 Task: Open the 'Team Project Deadline' task in Outlook and review the details.
Action: Mouse moved to (11, 160)
Screenshot: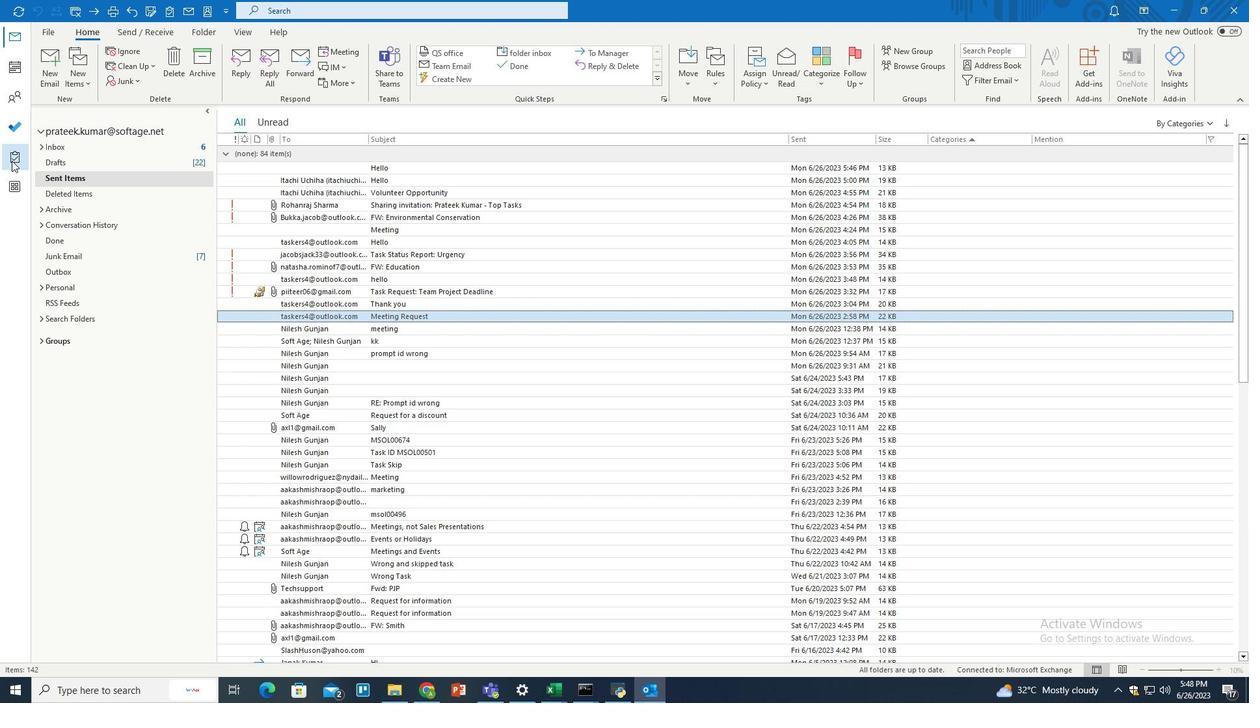 
Action: Mouse pressed left at (11, 160)
Screenshot: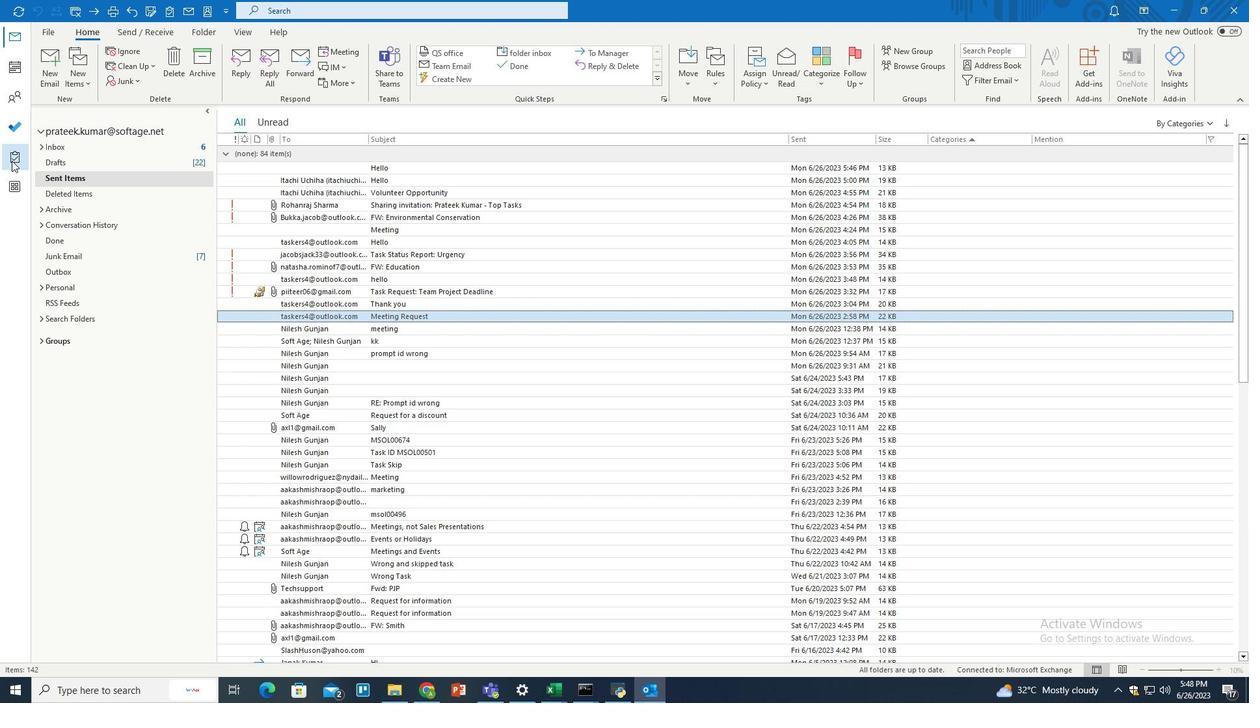 
Action: Mouse moved to (68, 182)
Screenshot: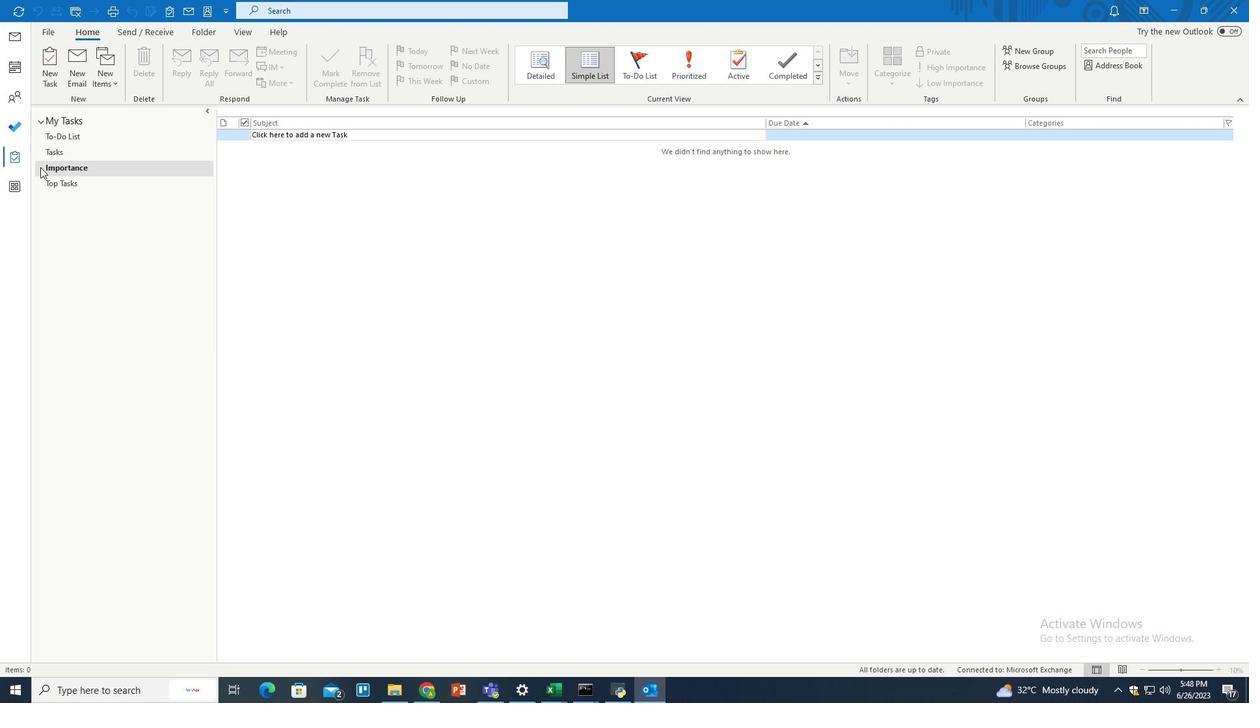 
Action: Mouse pressed left at (68, 182)
Screenshot: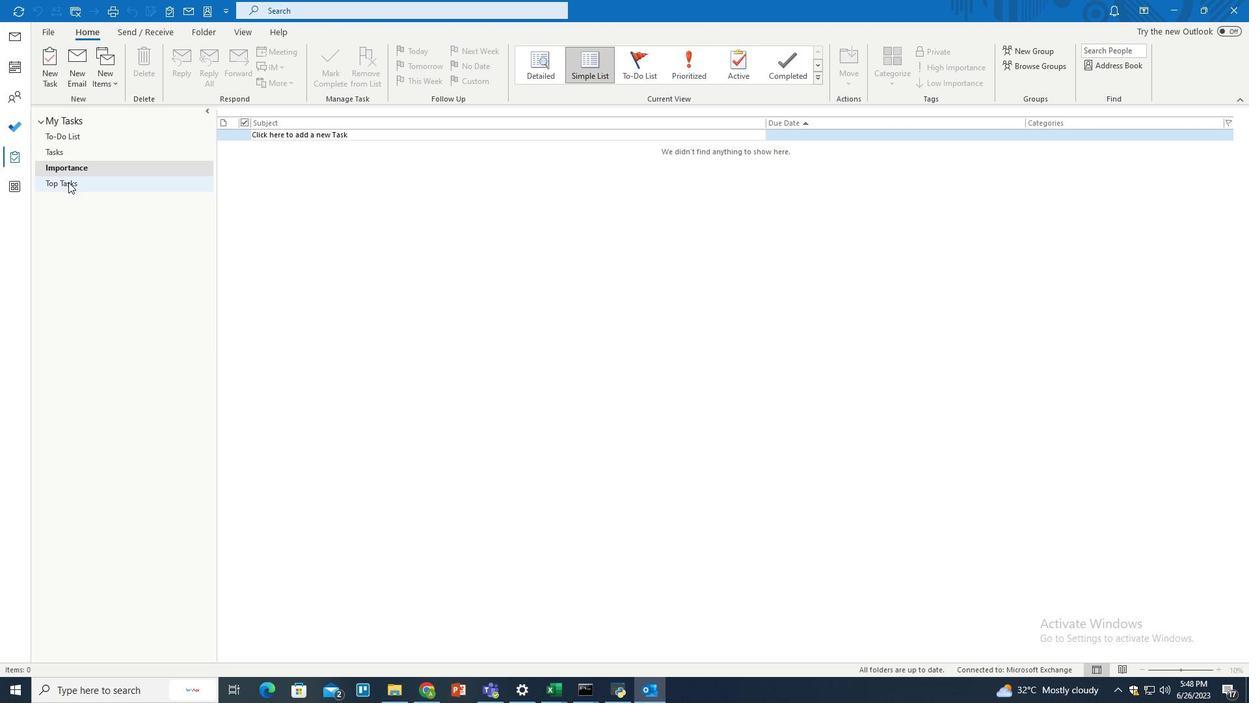 
Action: Mouse moved to (312, 149)
Screenshot: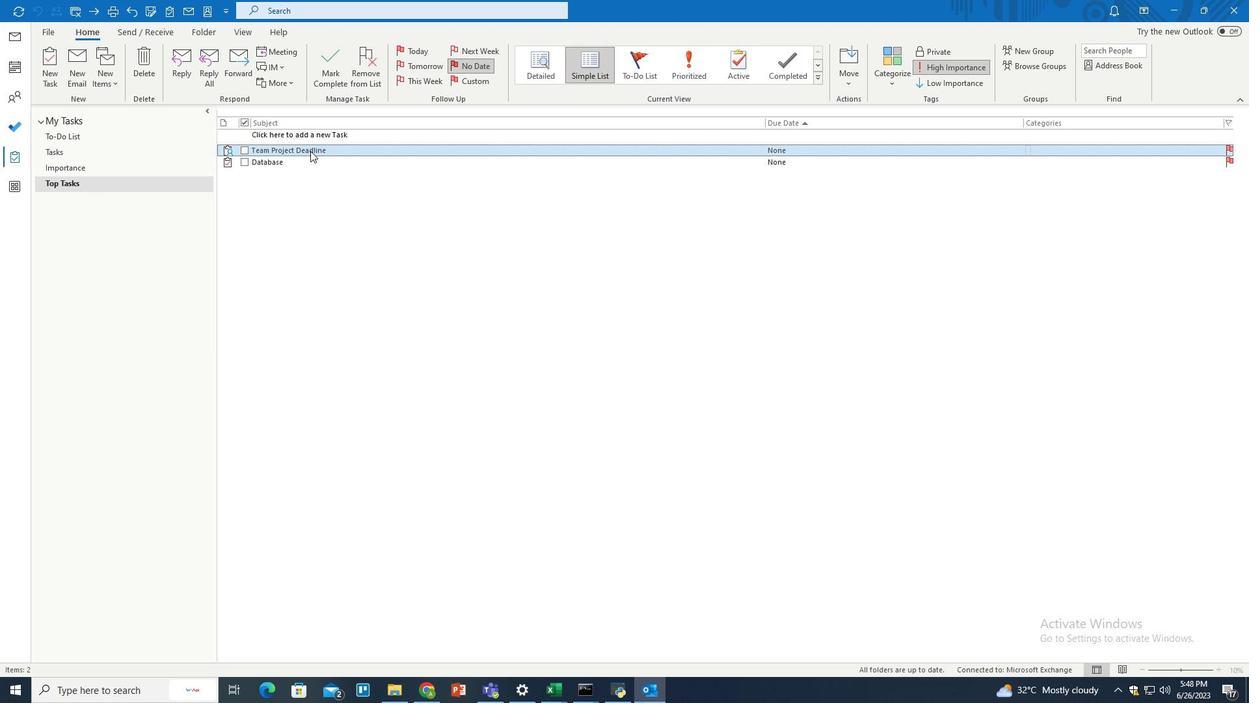 
Action: Mouse pressed left at (312, 149)
Screenshot: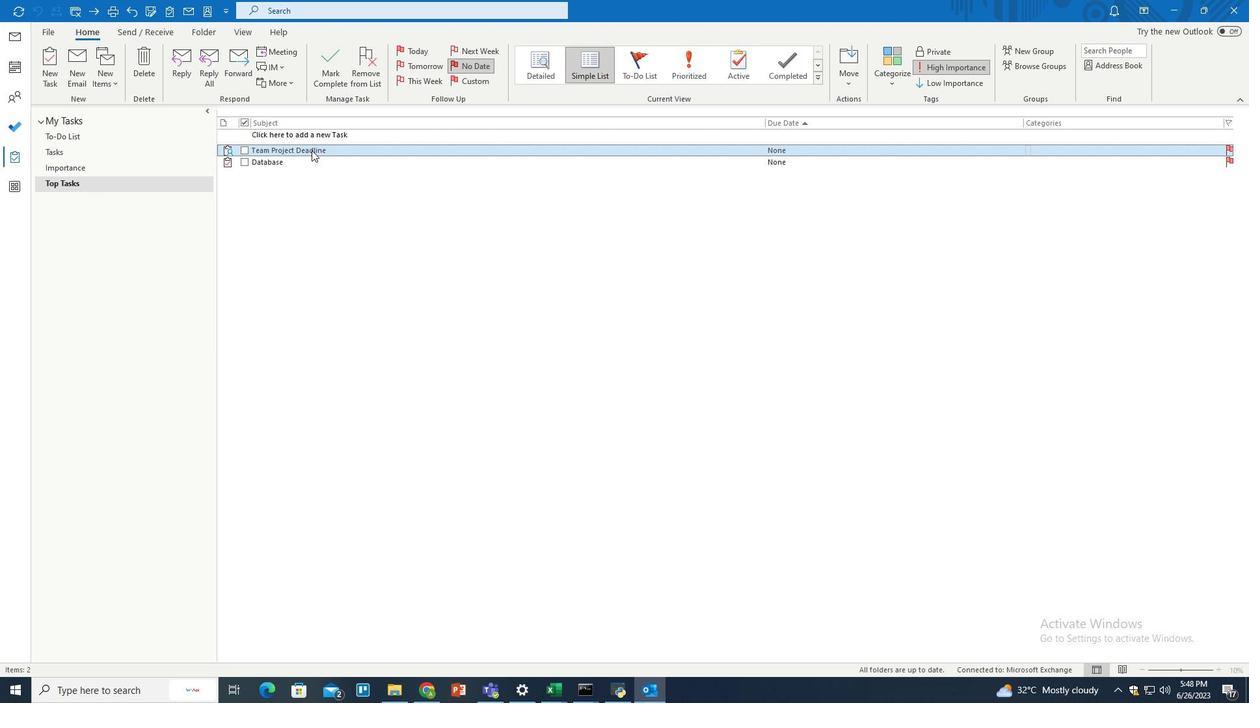 
Action: Mouse pressed left at (312, 149)
Screenshot: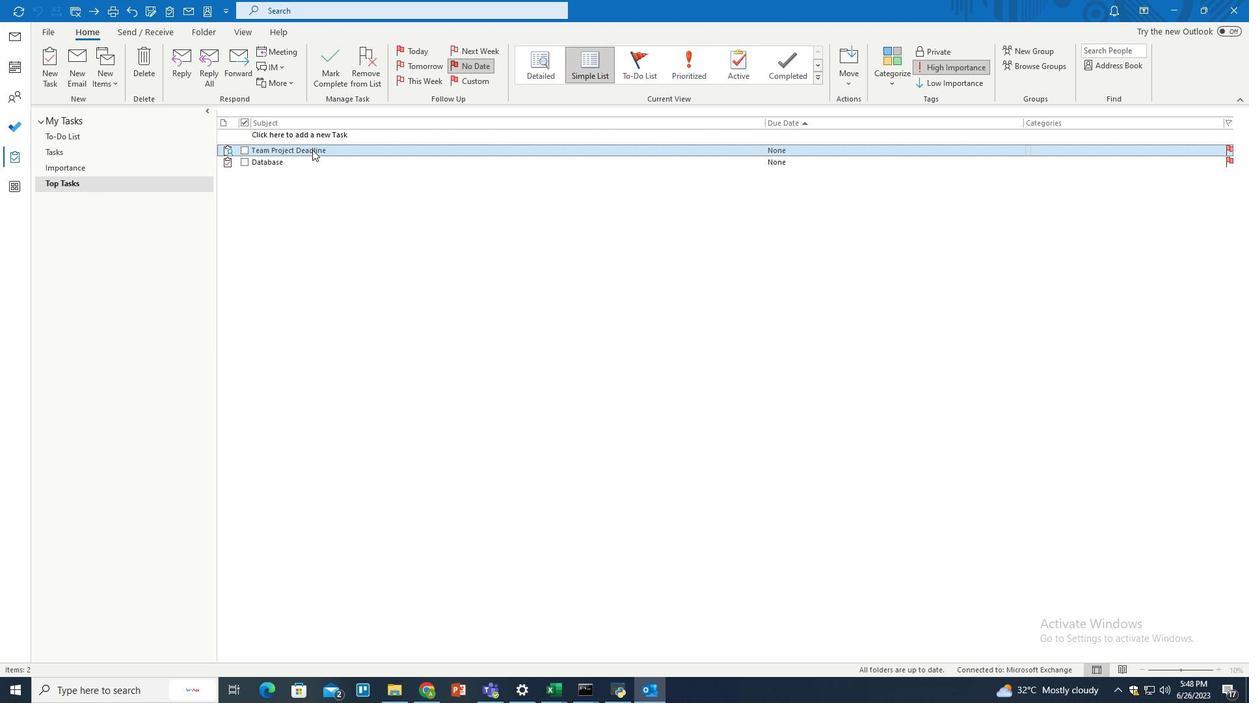 
Action: Mouse moved to (390, 87)
Screenshot: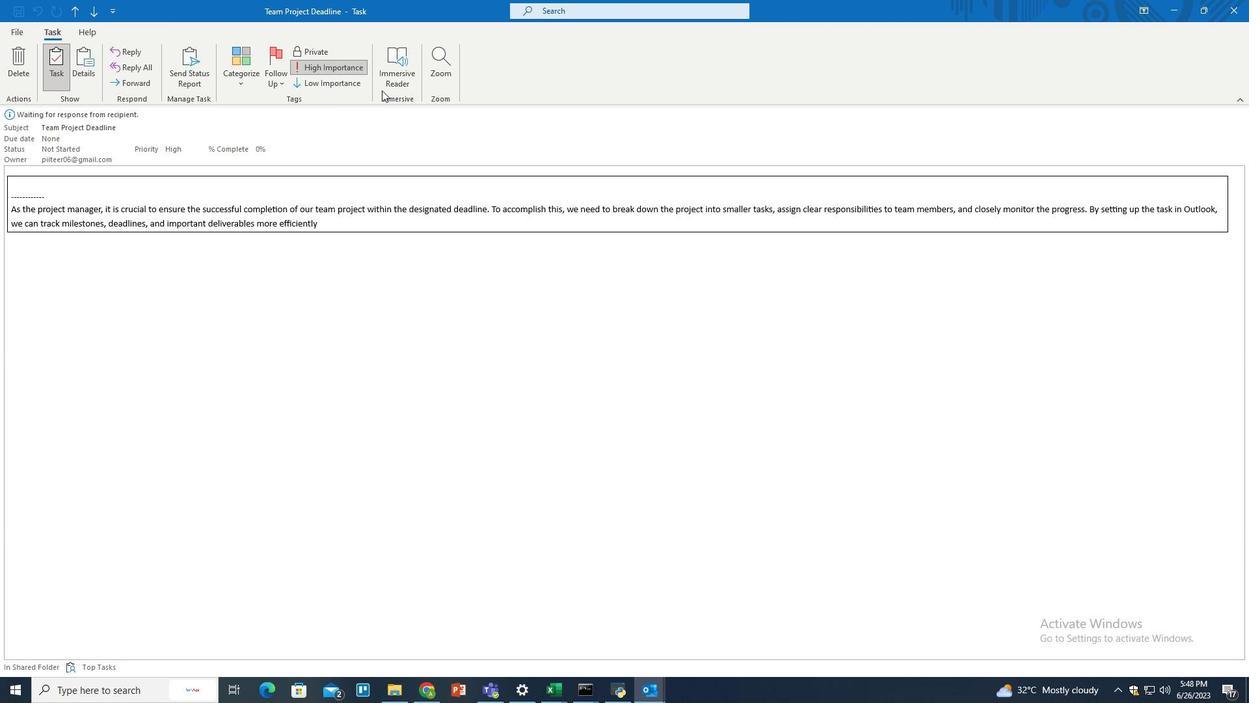 
Action: Mouse pressed left at (390, 87)
Screenshot: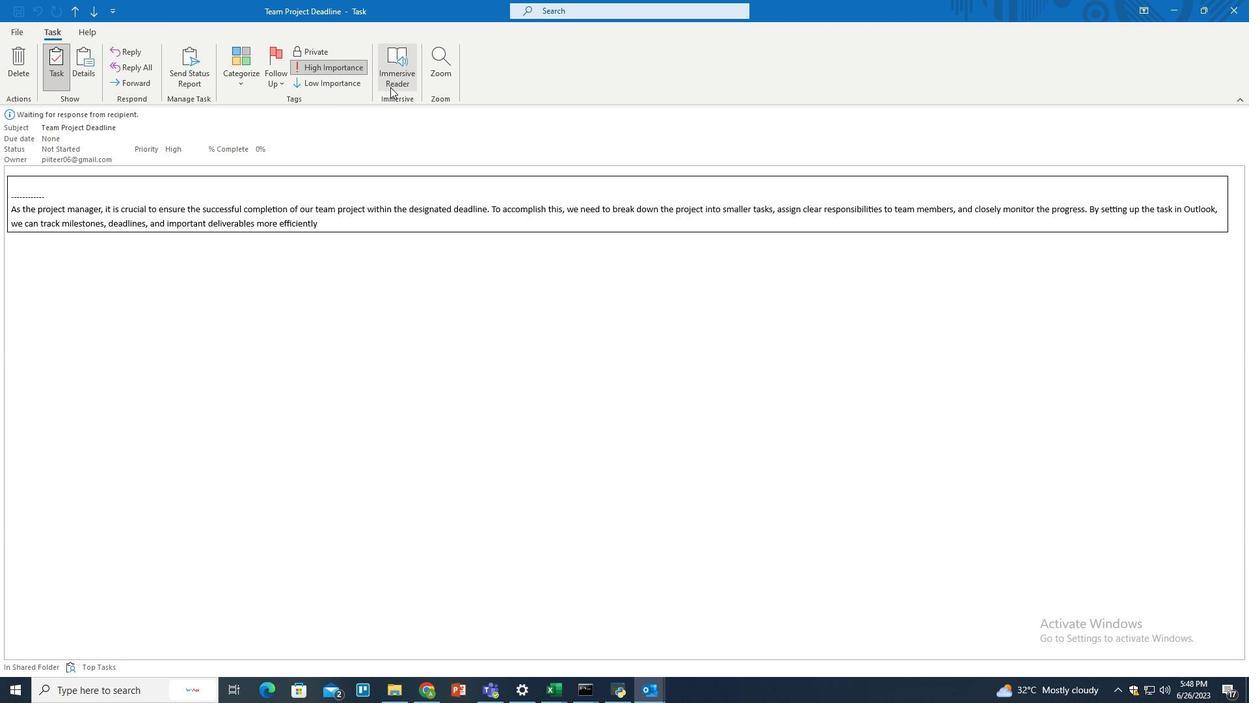 
Action: Mouse moved to (115, 82)
Screenshot: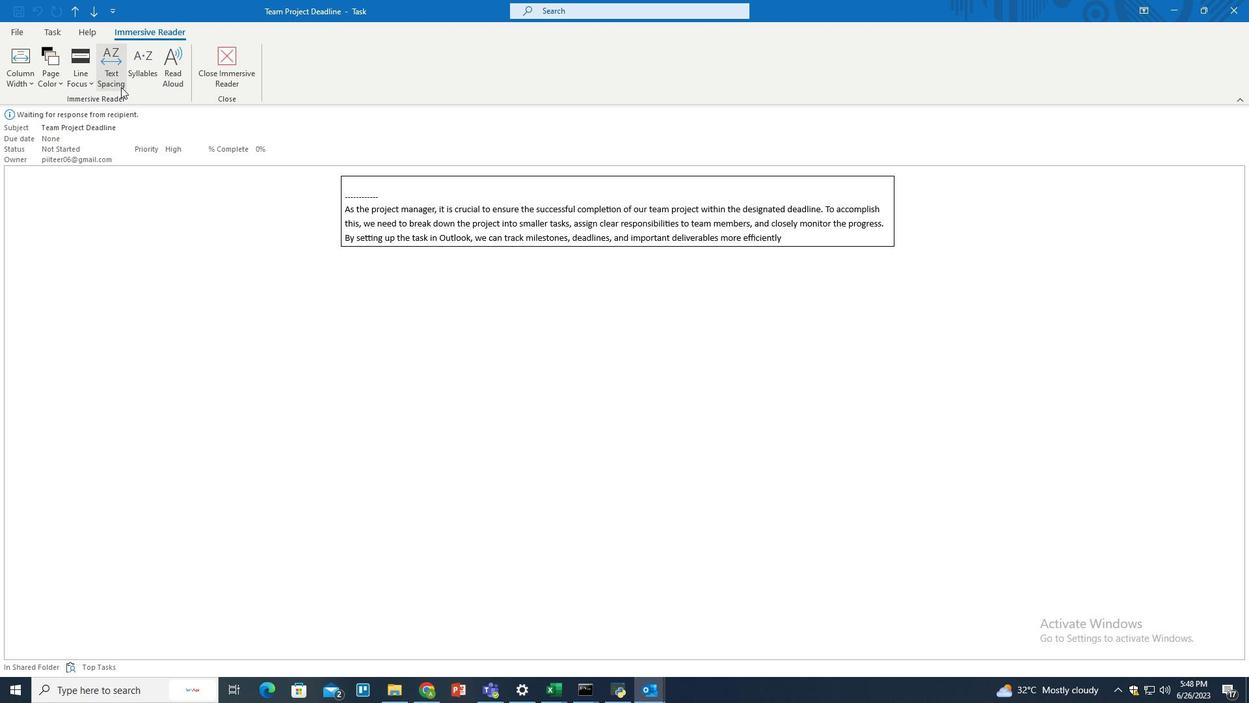 
Action: Mouse pressed left at (115, 82)
Screenshot: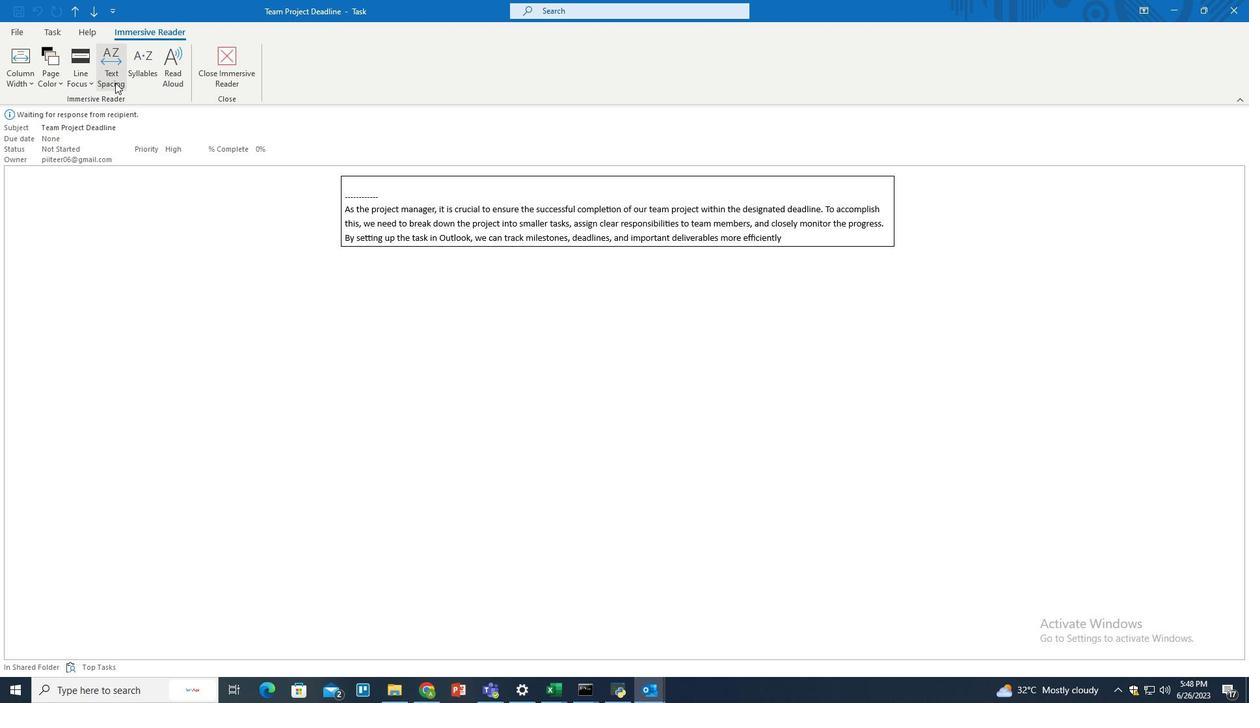 
Action: Mouse moved to (235, 47)
Screenshot: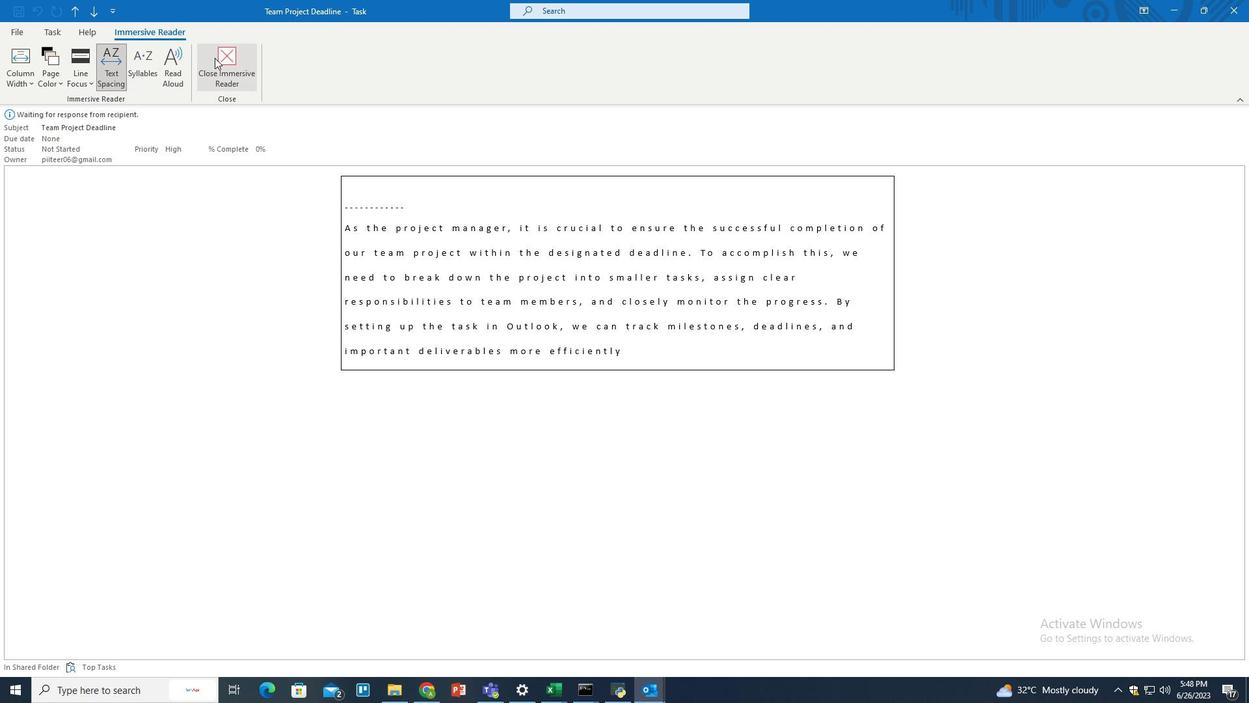 
Action: Mouse pressed left at (235, 47)
Screenshot: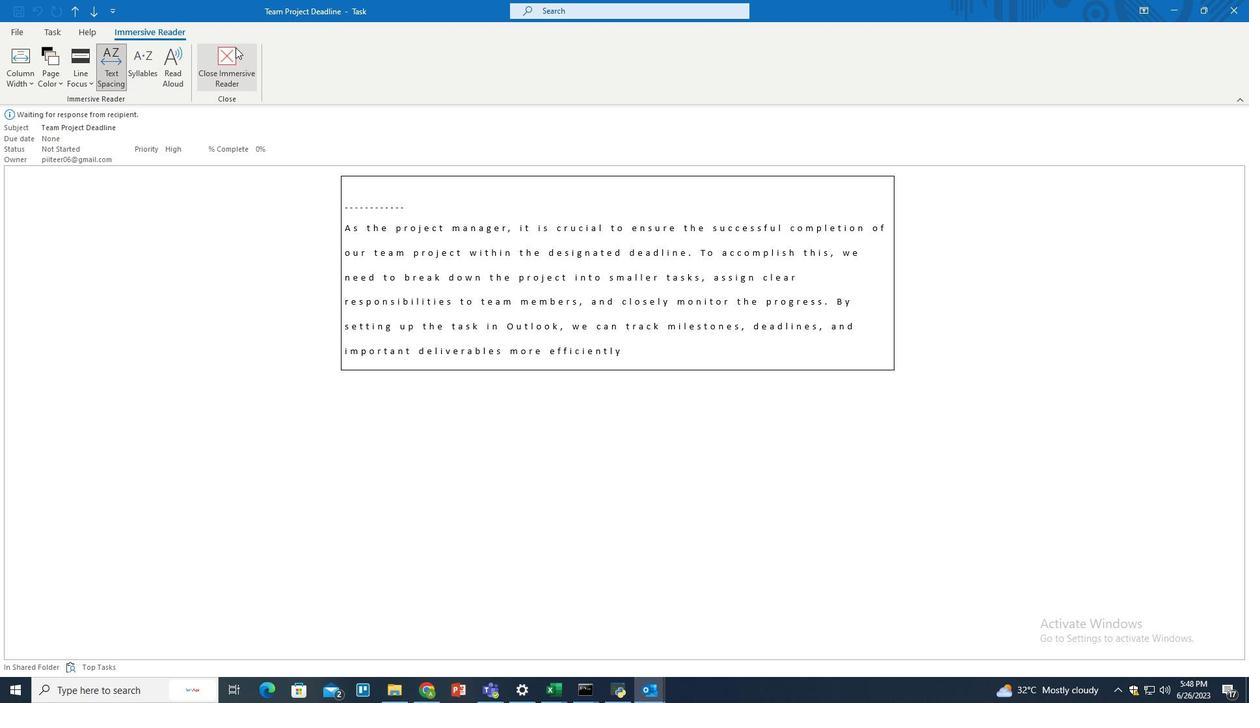 
